 Task: Save the bookmark in the folder "bookmark settings".
Action: Mouse moved to (1321, 40)
Screenshot: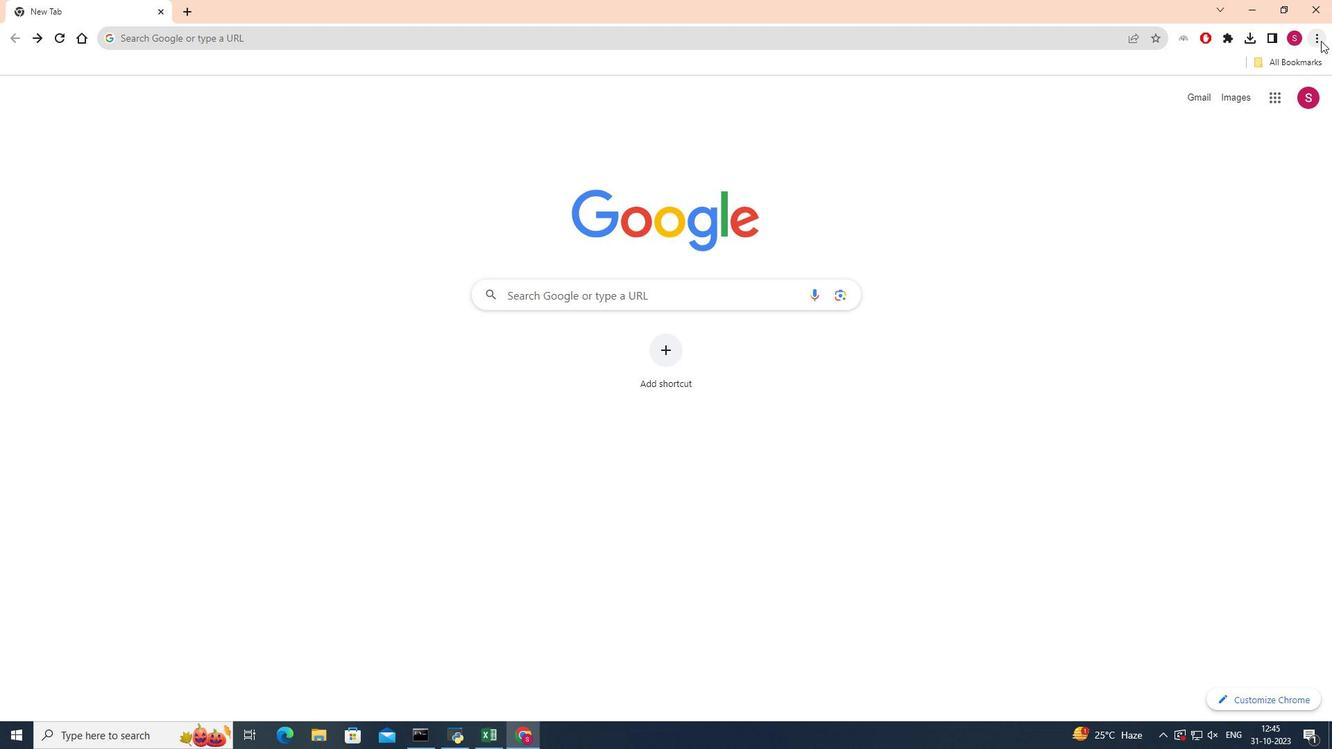 
Action: Mouse pressed left at (1321, 40)
Screenshot: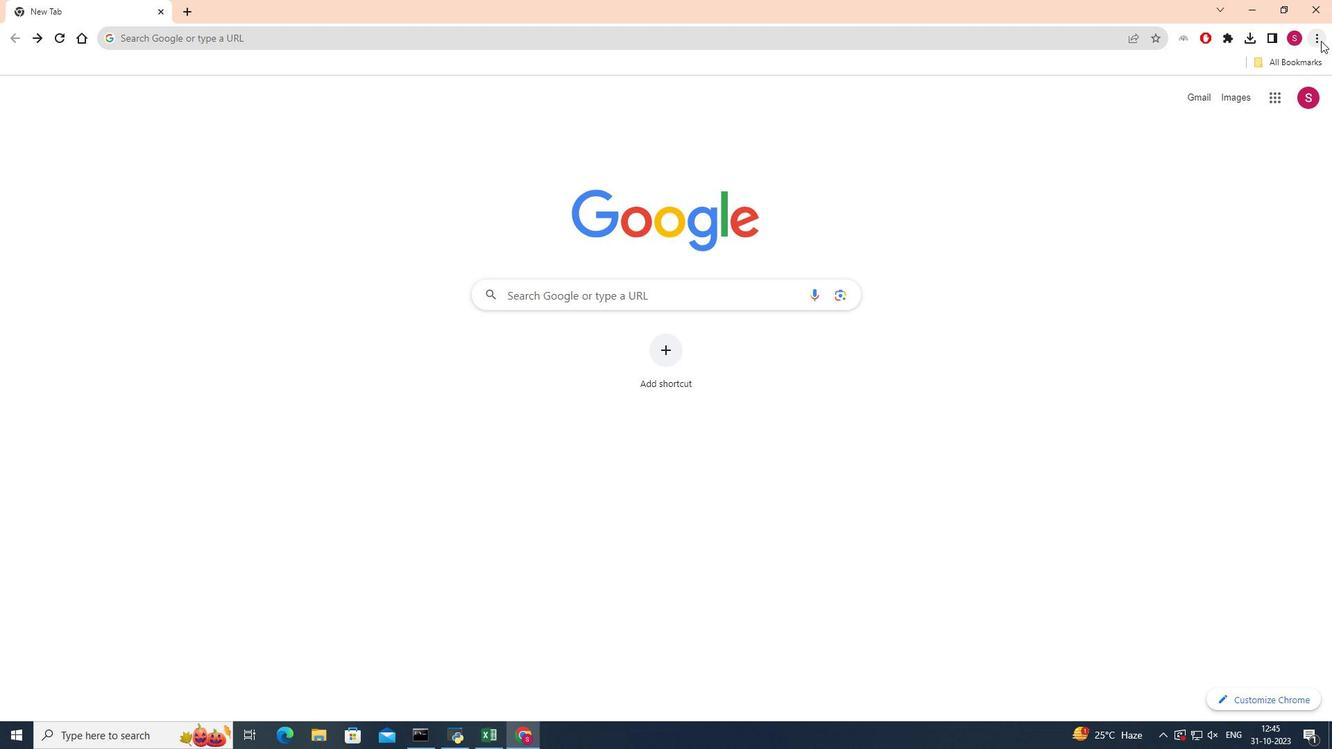 
Action: Mouse moved to (1159, 139)
Screenshot: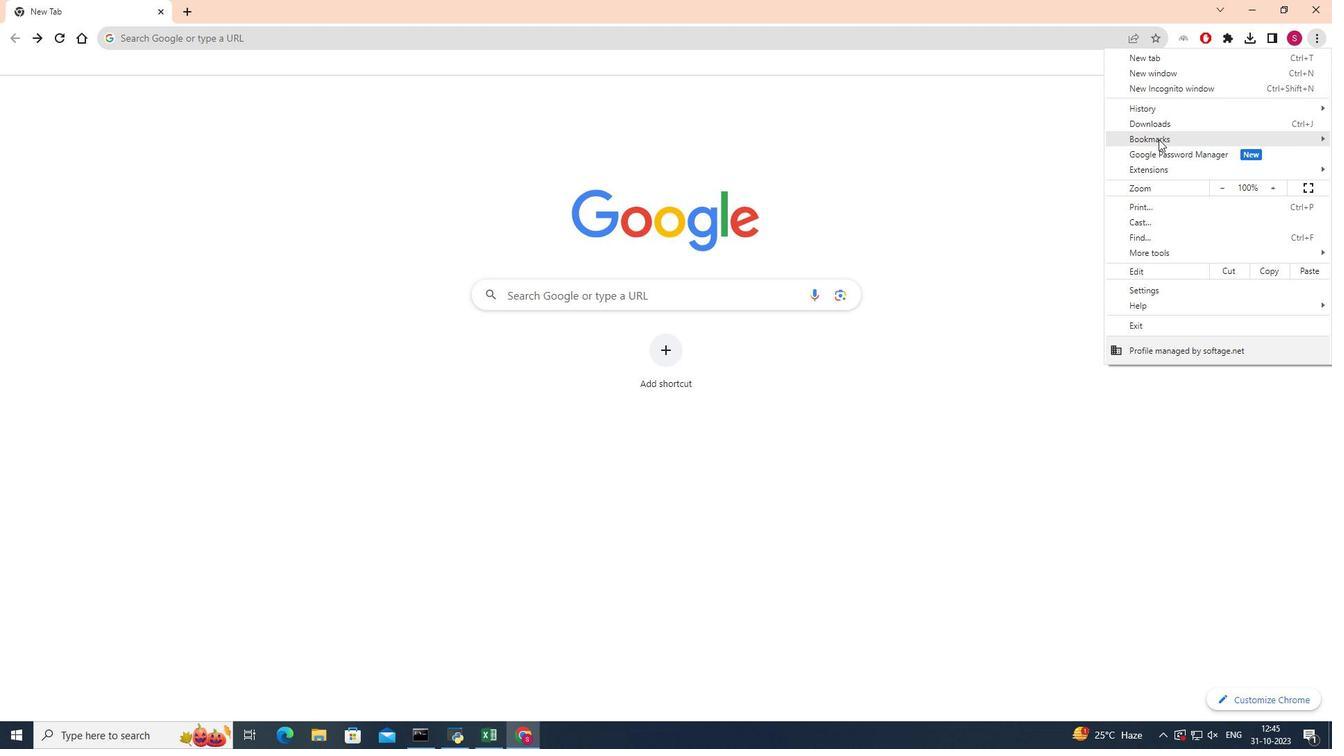 
Action: Mouse pressed left at (1159, 139)
Screenshot: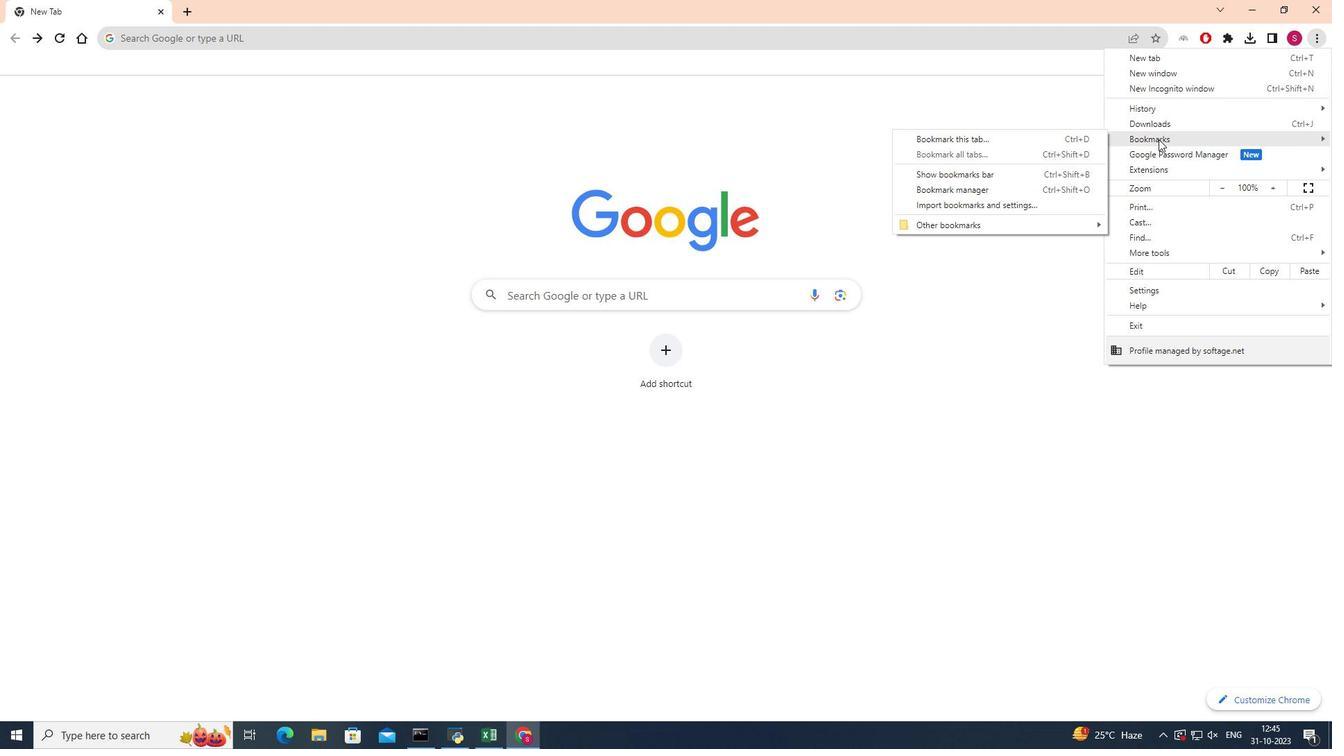 
Action: Mouse moved to (971, 141)
Screenshot: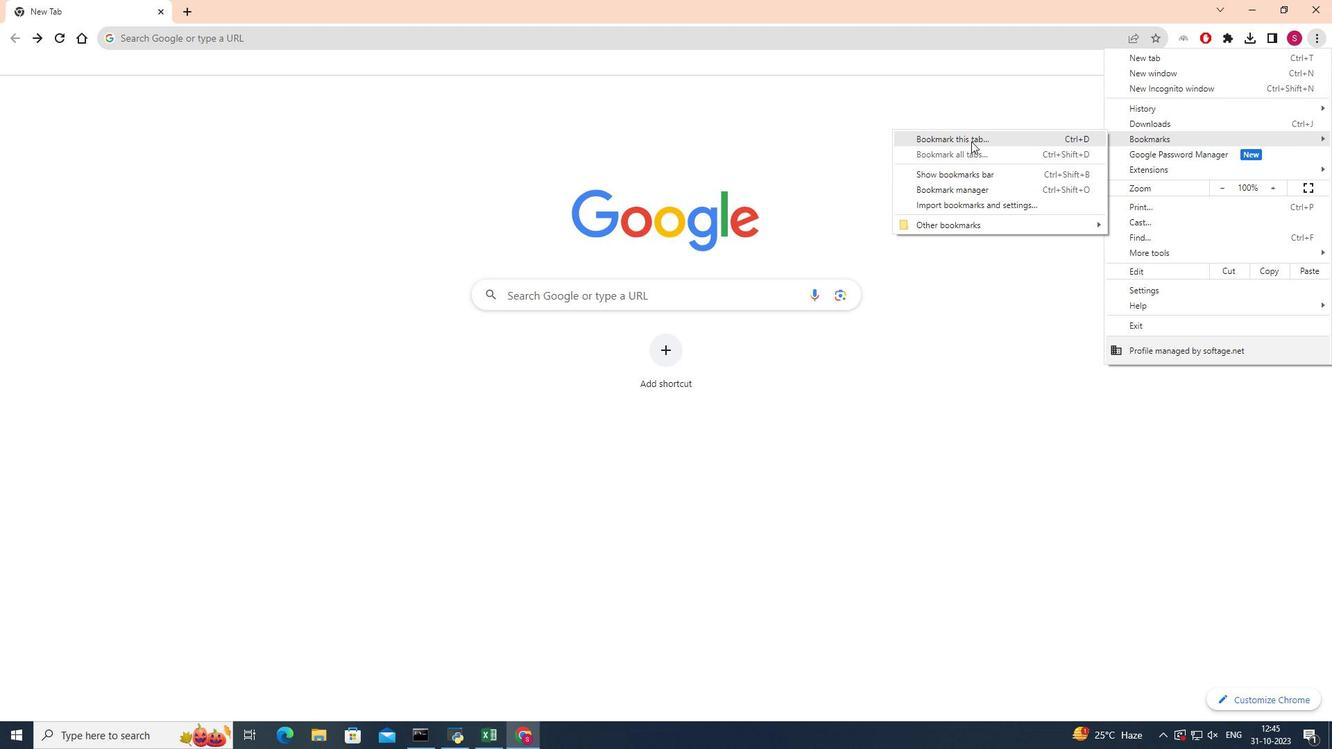 
Action: Mouse pressed left at (971, 141)
Screenshot: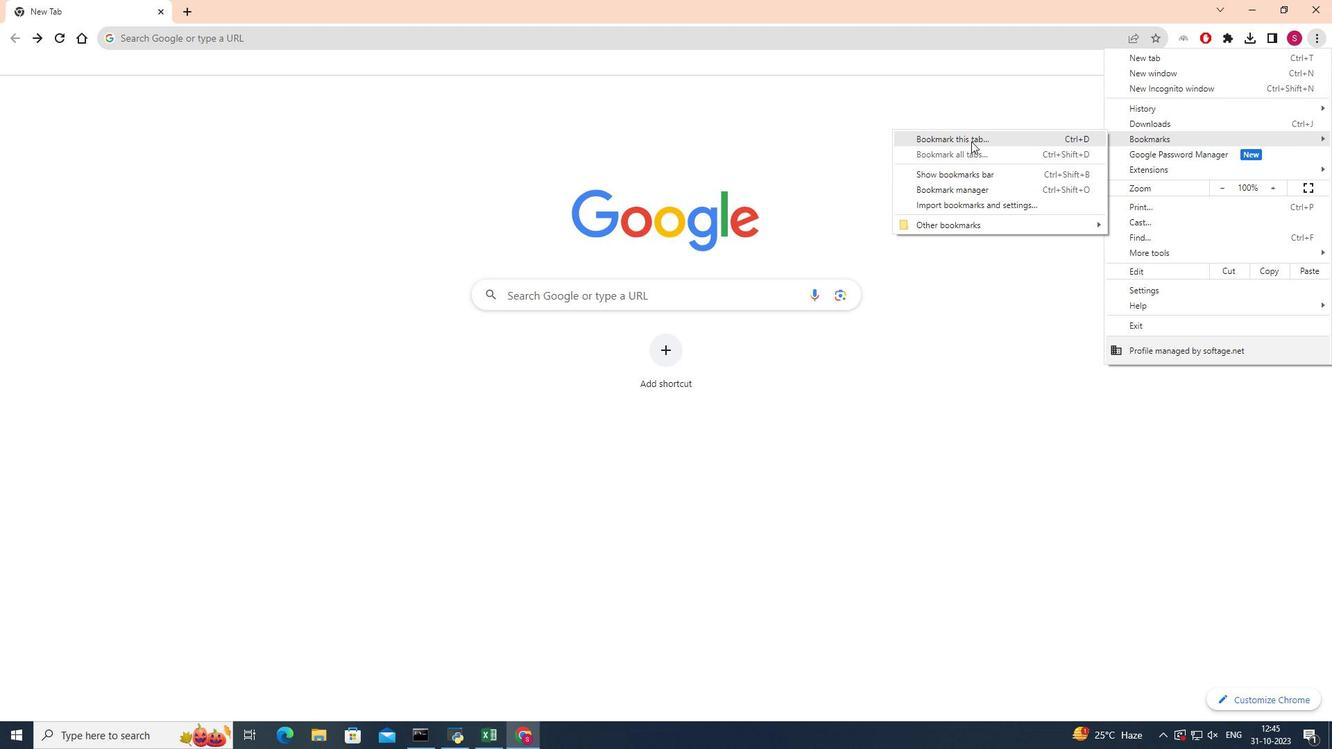 
Action: Mouse moved to (1110, 124)
Screenshot: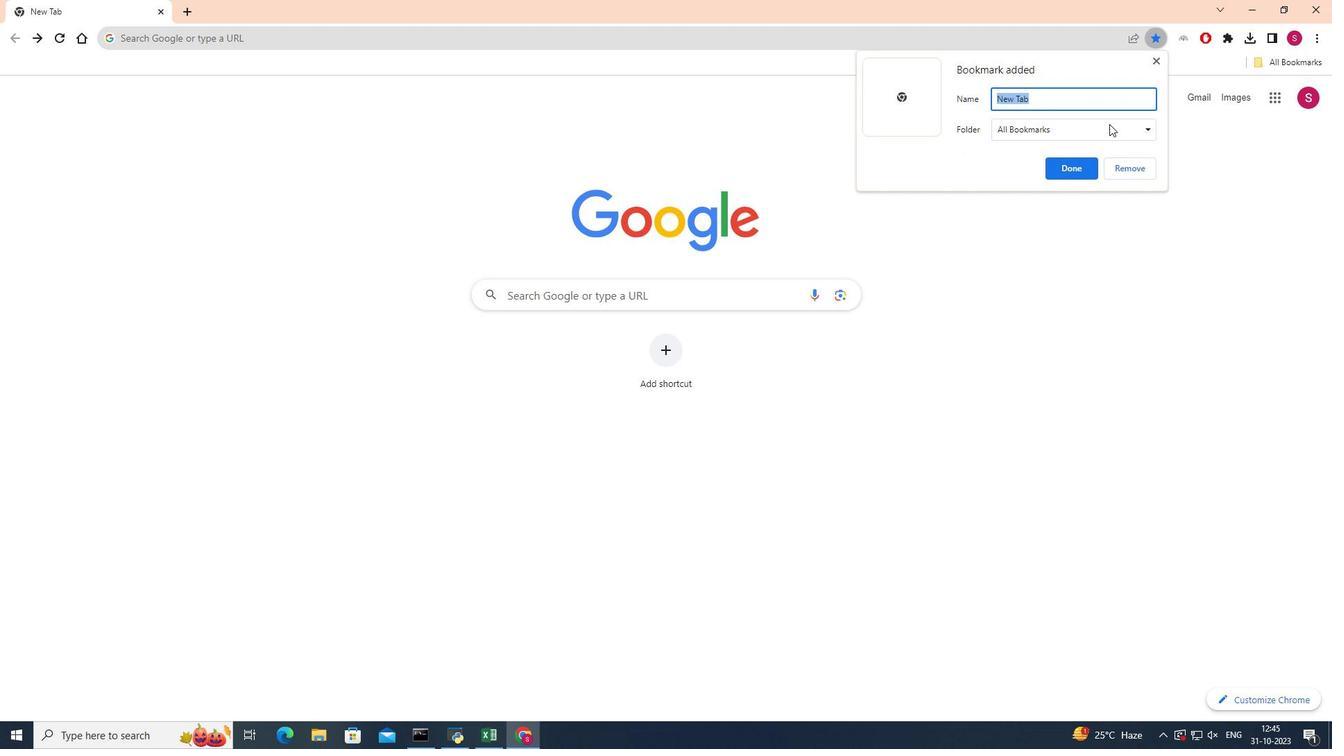 
Action: Mouse pressed left at (1110, 124)
Screenshot: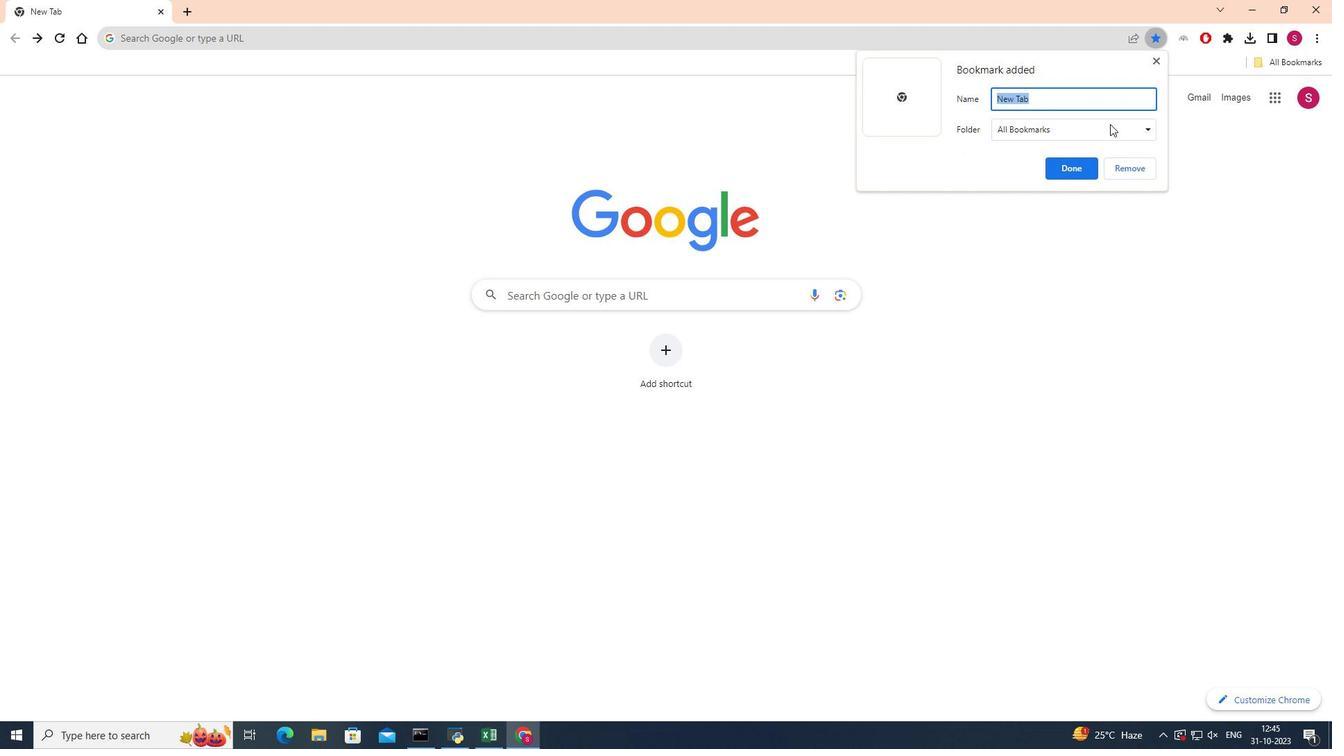 
Action: Mouse moved to (1066, 182)
Screenshot: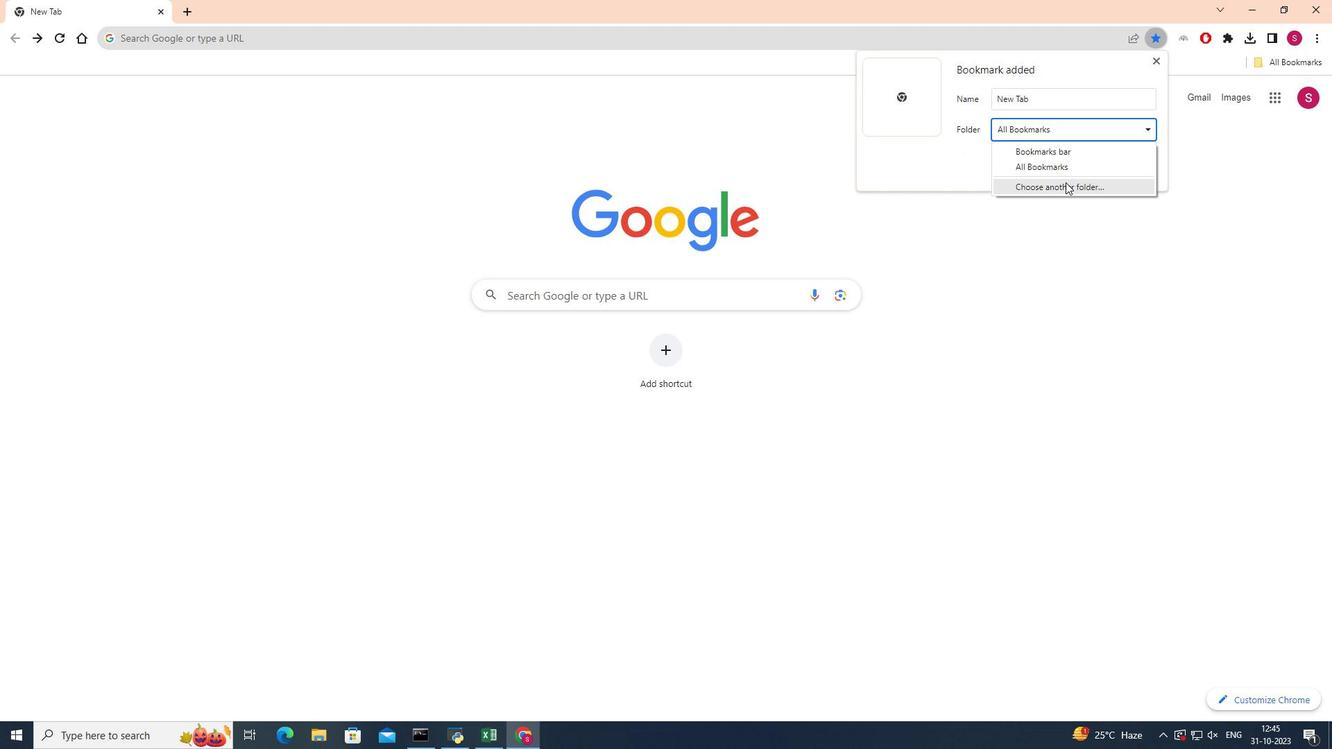
Action: Mouse pressed left at (1066, 182)
Screenshot: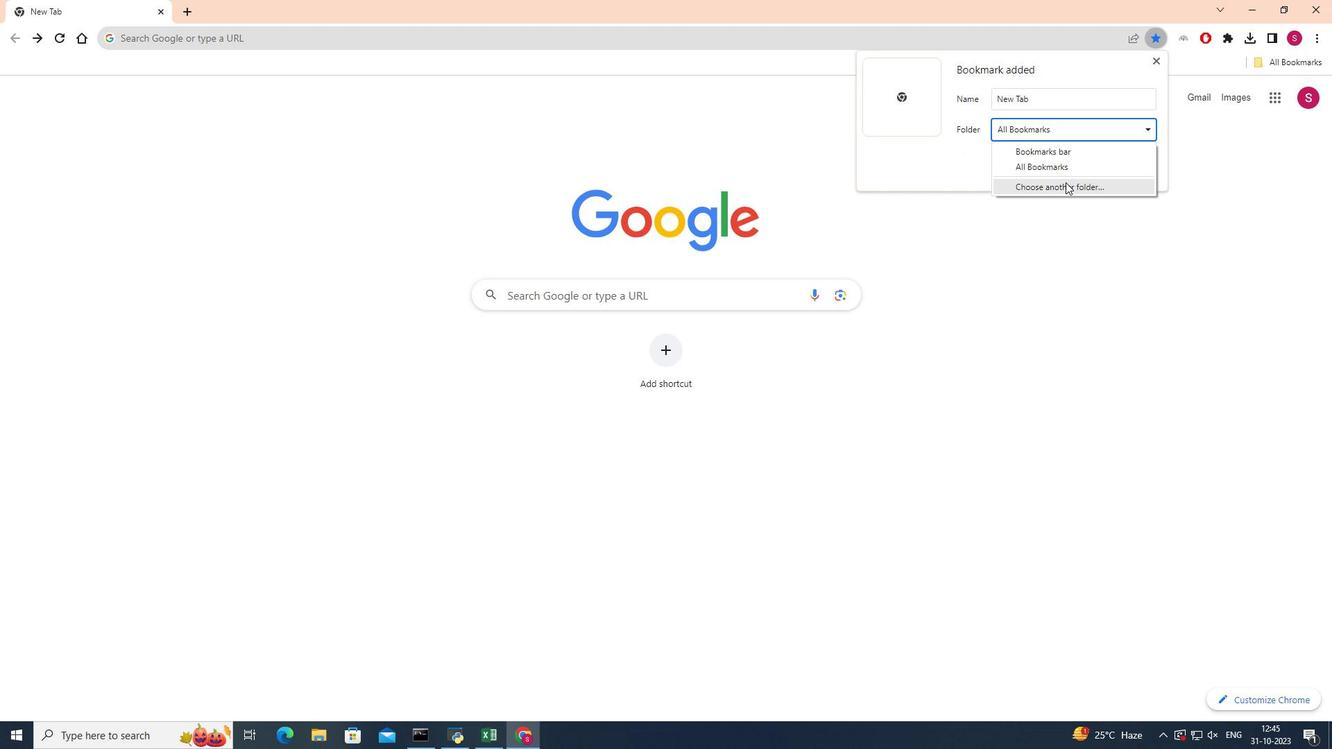 
Action: Mouse moved to (553, 397)
Screenshot: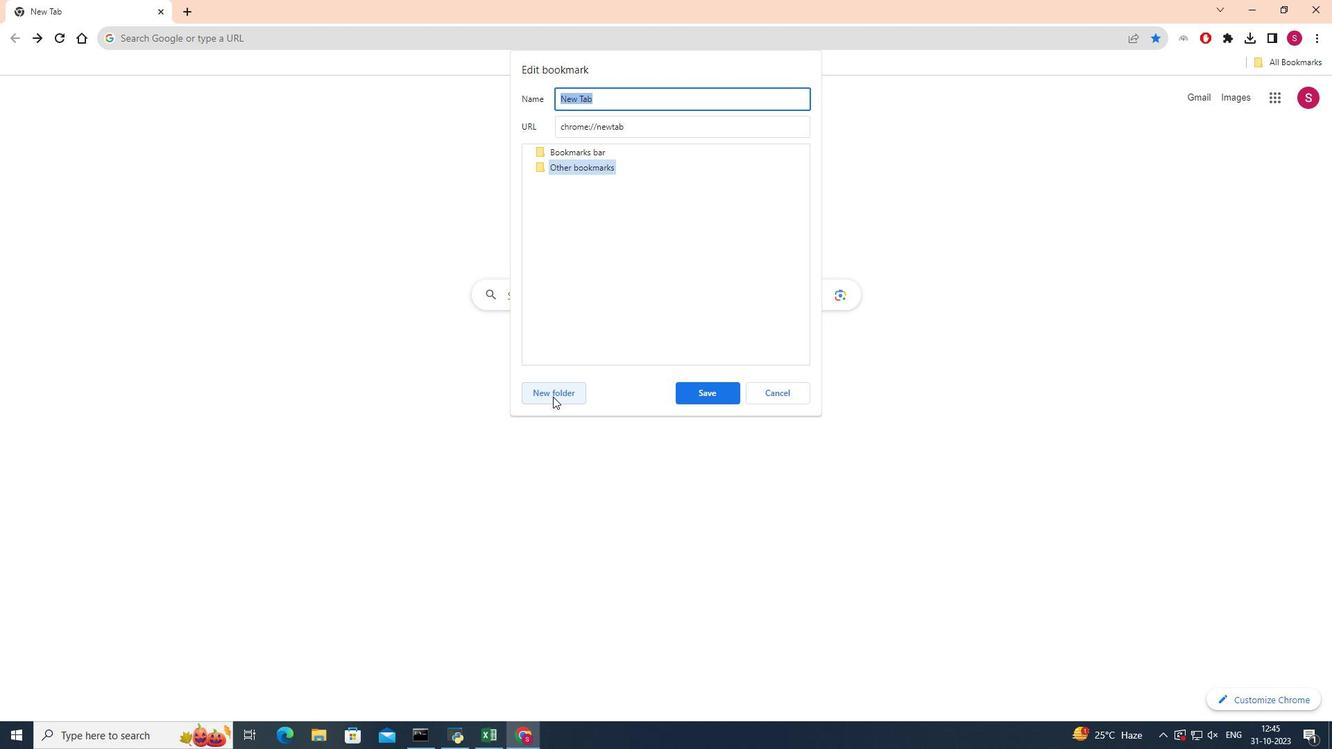 
Action: Mouse pressed left at (553, 397)
Screenshot: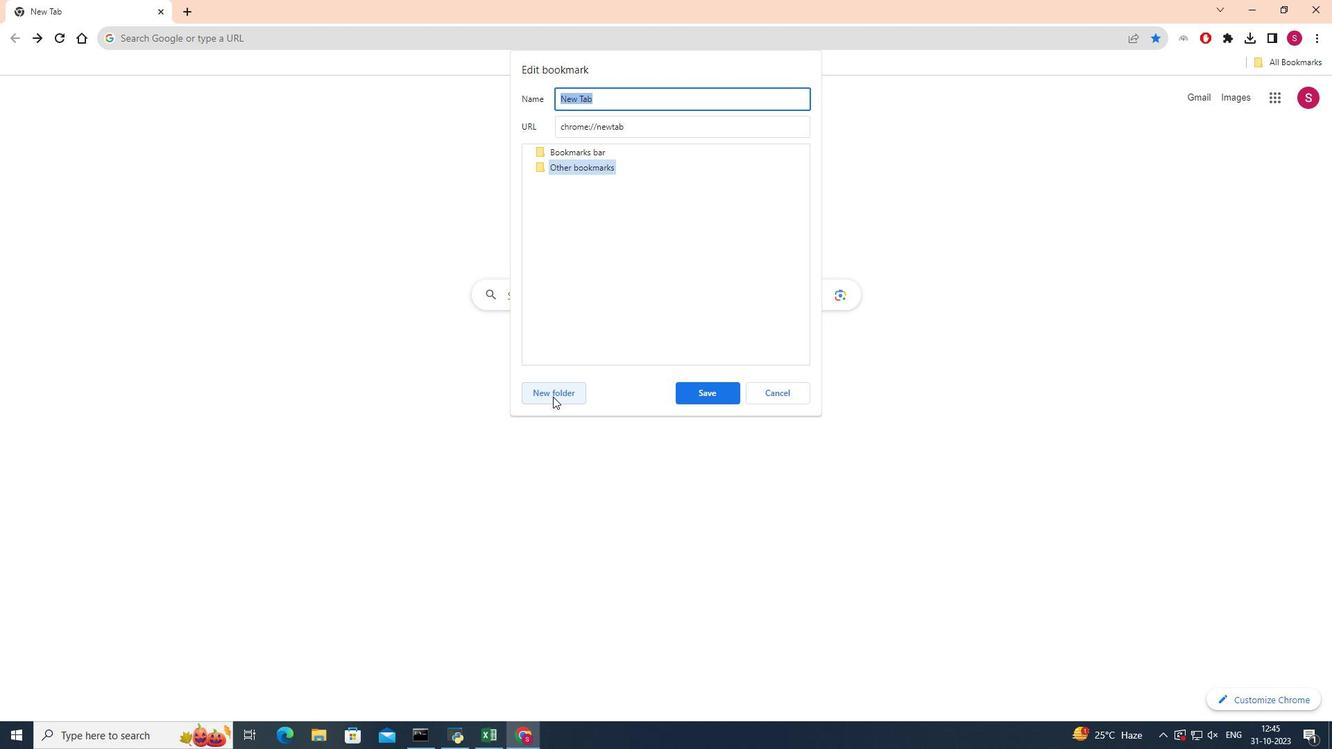 
Action: Mouse moved to (553, 392)
Screenshot: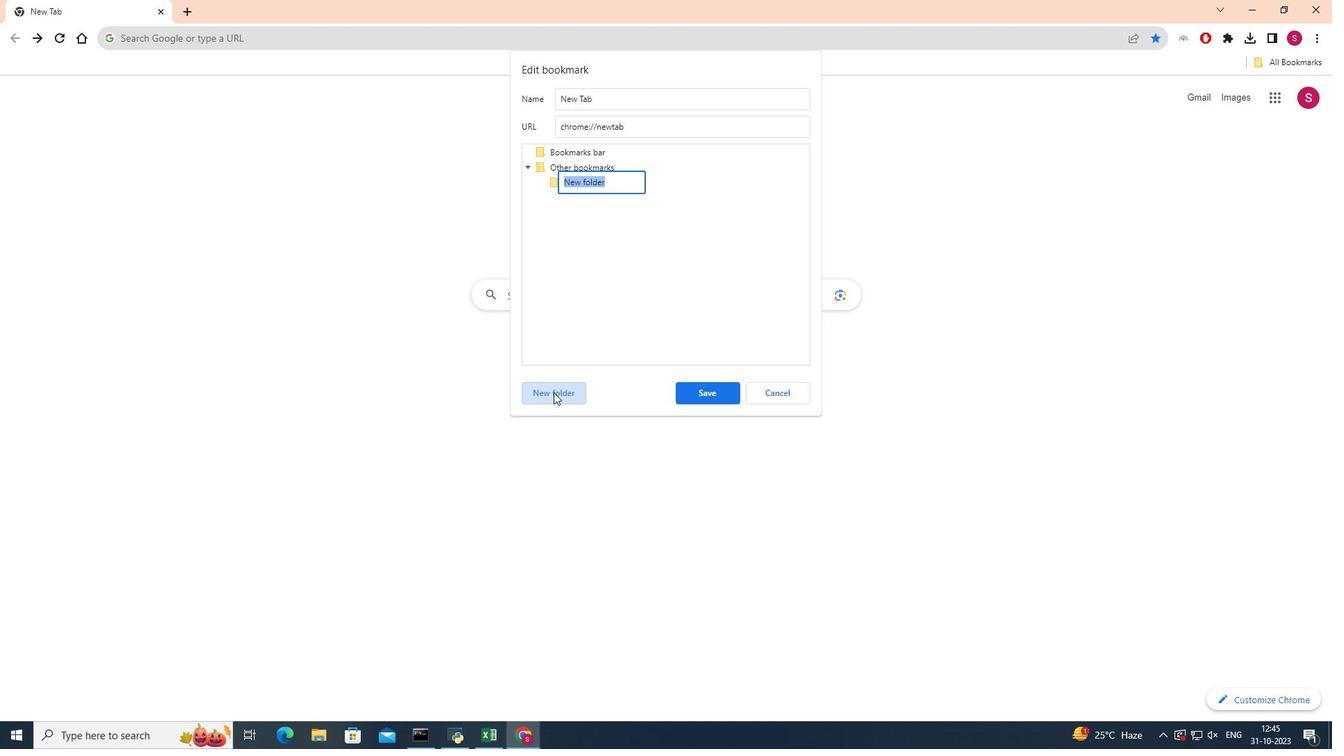 
Action: Key pressed <Key.backspace>bookmark<Key.space>settings
Screenshot: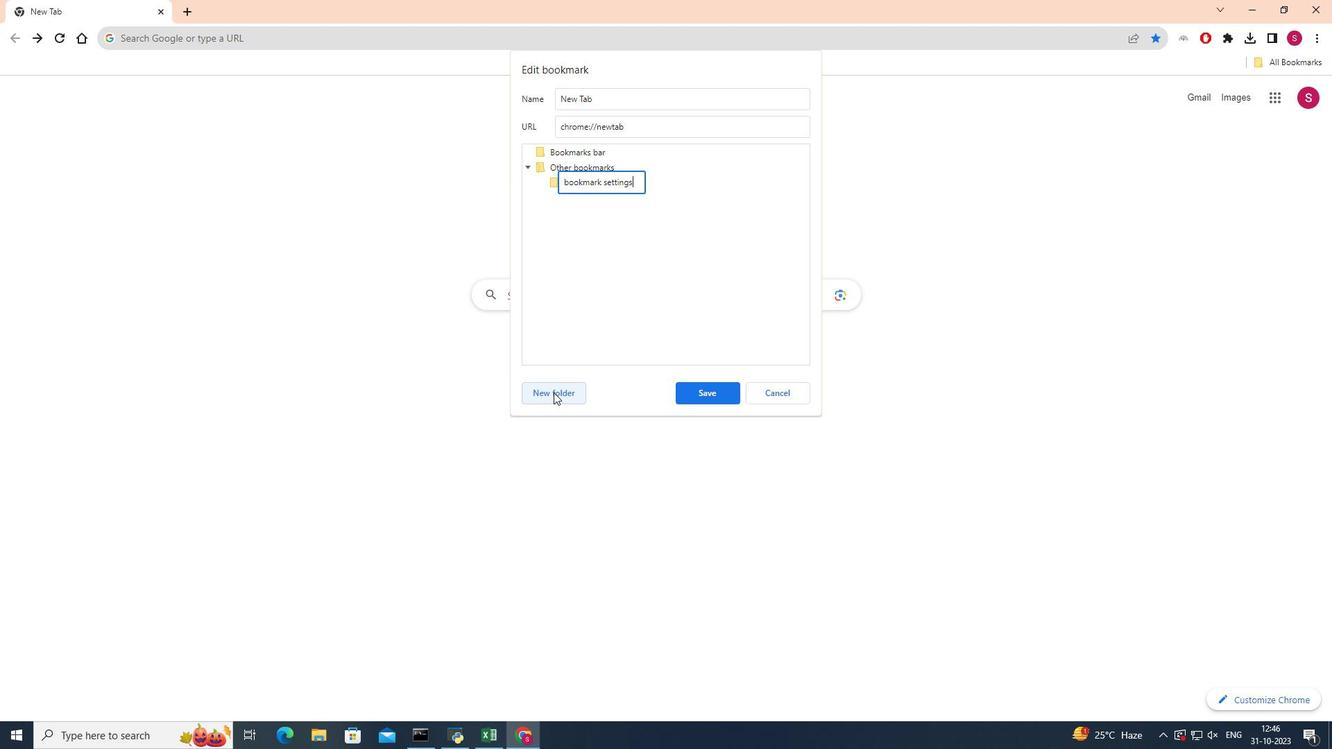 
Action: Mouse moved to (702, 392)
Screenshot: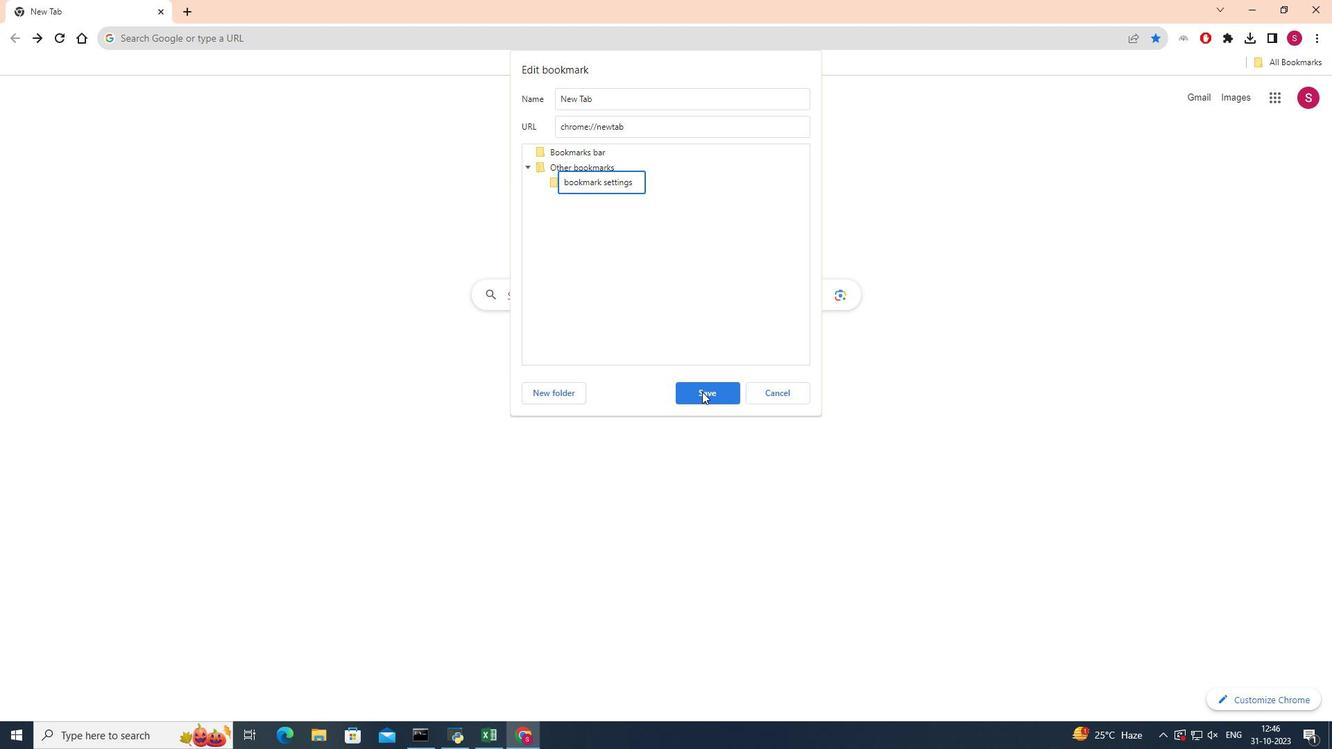 
Action: Mouse pressed left at (702, 392)
Screenshot: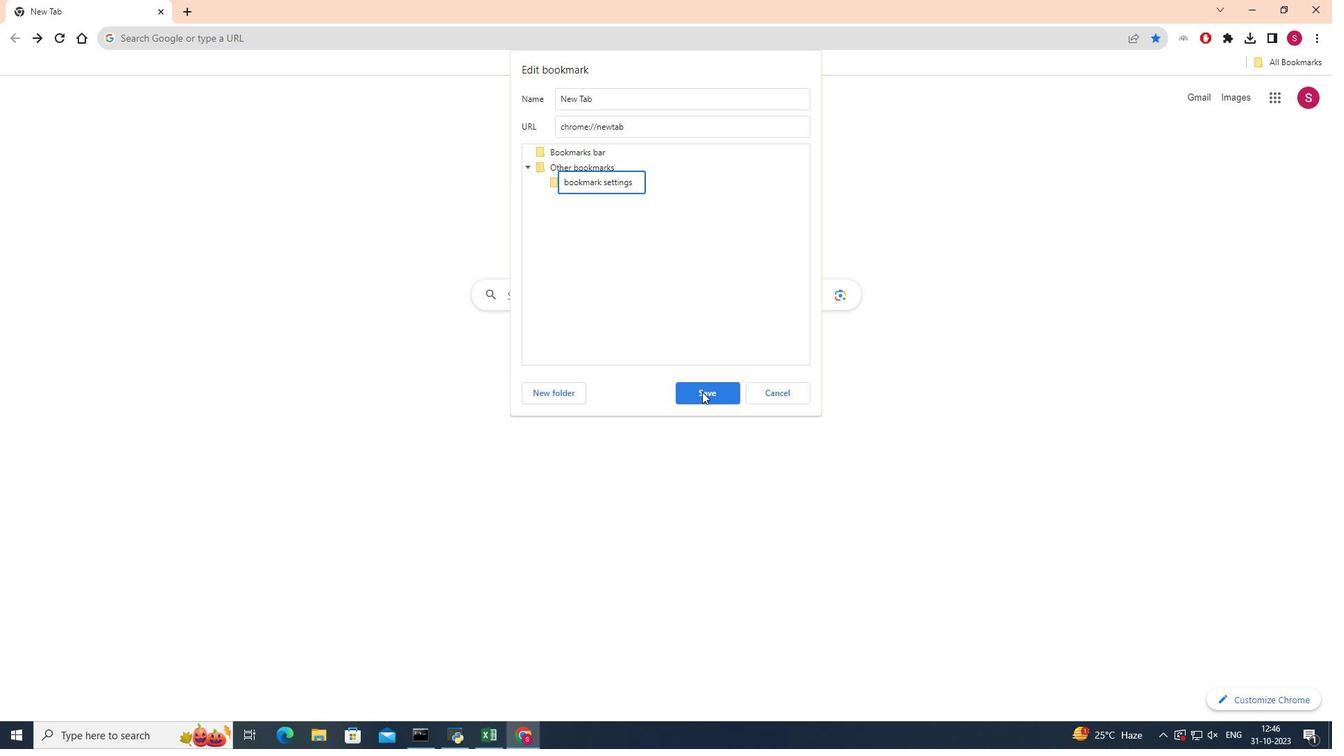 
Action: Mouse moved to (971, 375)
Screenshot: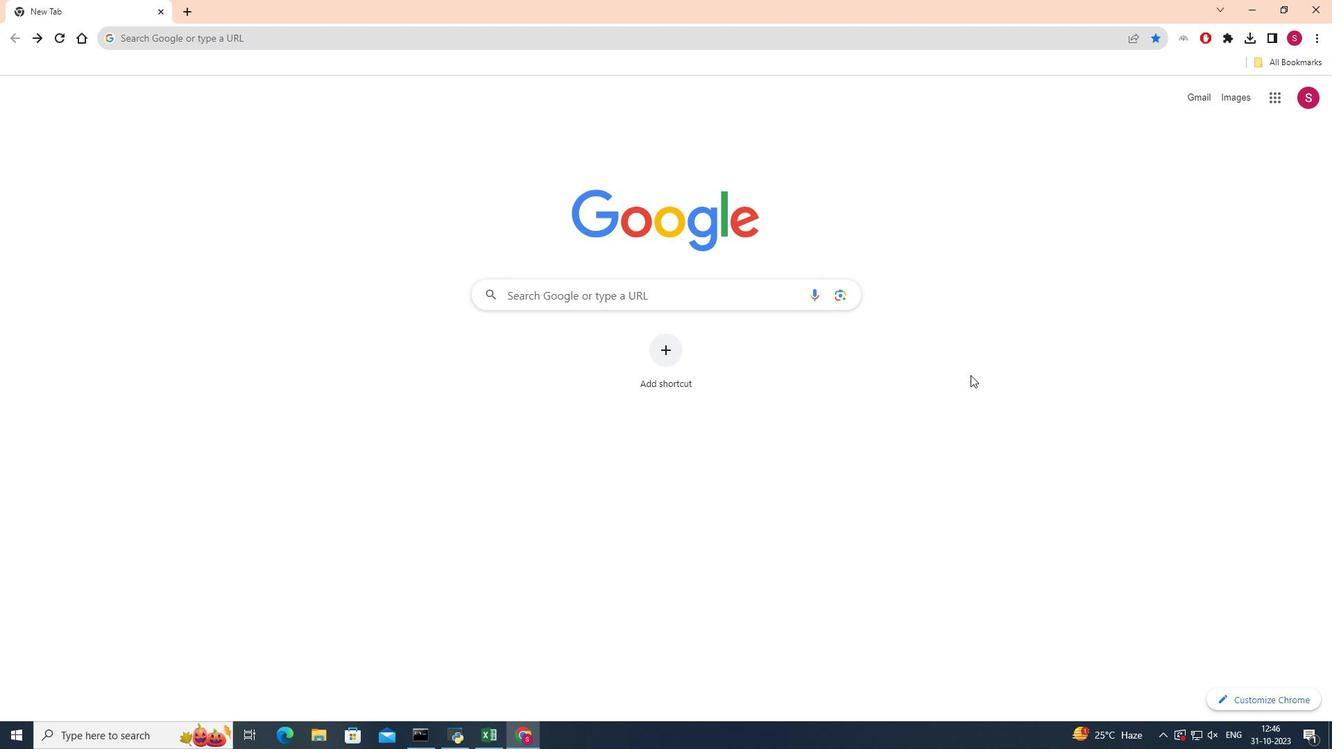
